 Task: Change page margins to normal.
Action: Mouse moved to (40, 65)
Screenshot: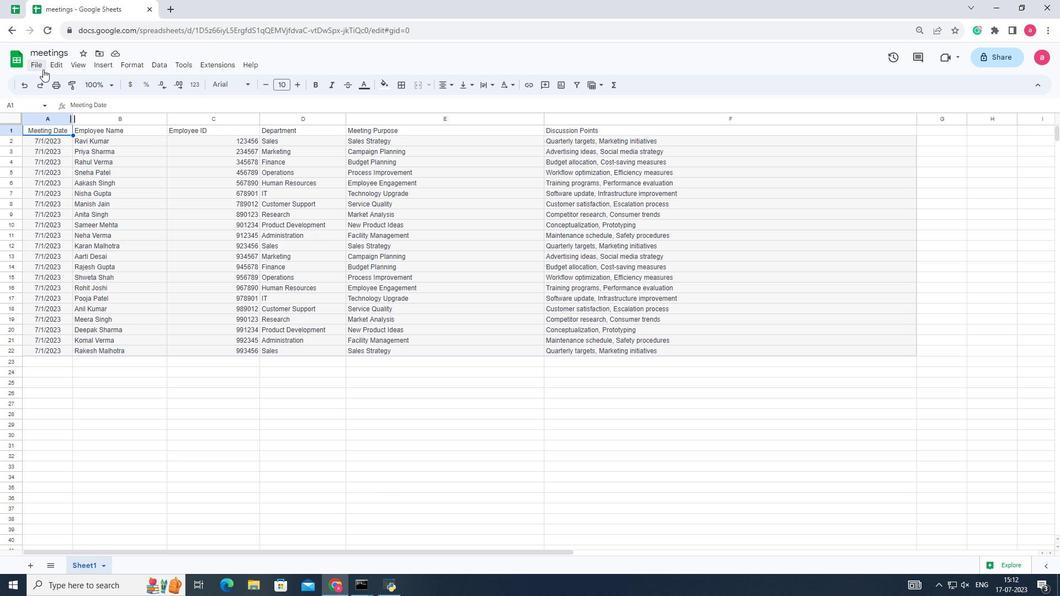 
Action: Mouse pressed left at (40, 65)
Screenshot: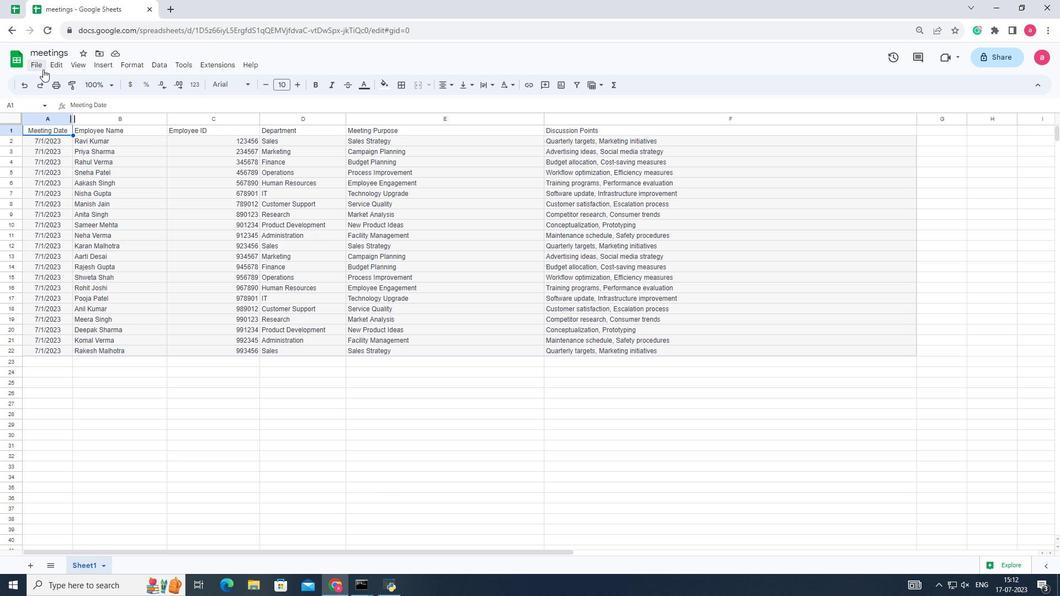 
Action: Mouse moved to (57, 364)
Screenshot: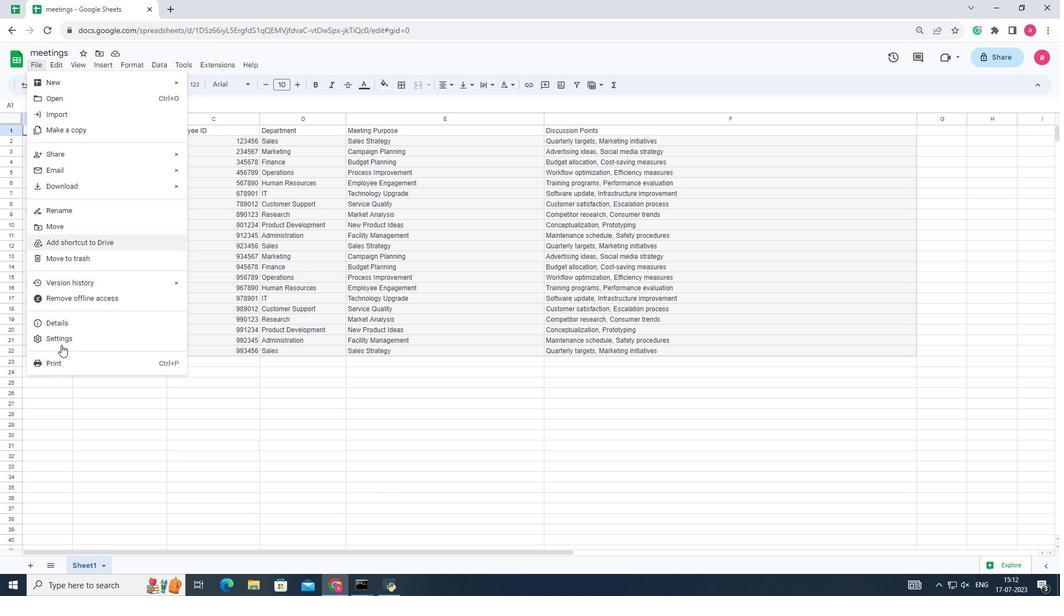 
Action: Mouse pressed left at (57, 364)
Screenshot: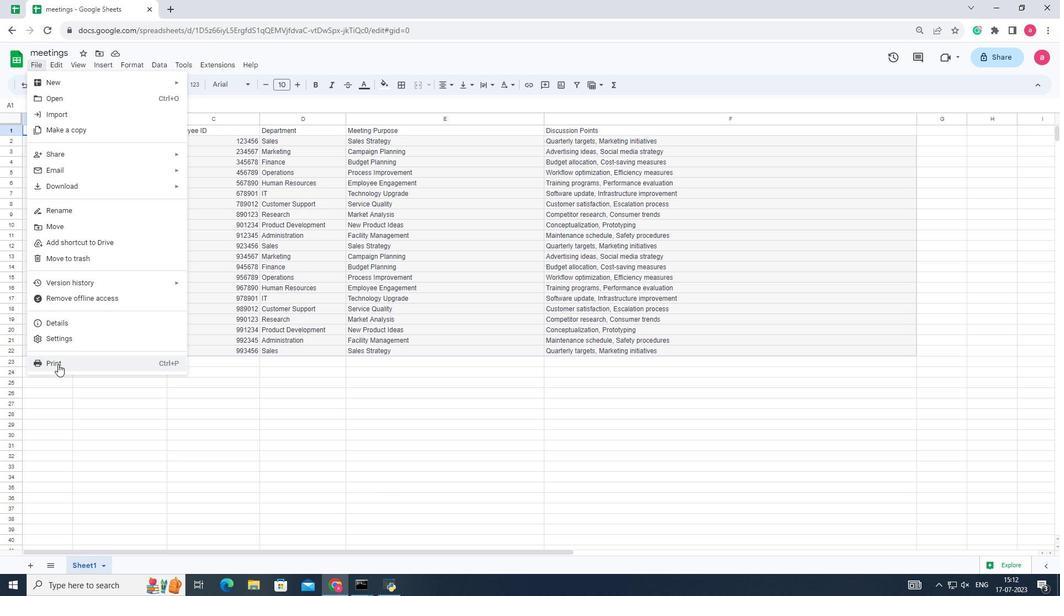 
Action: Mouse moved to (958, 270)
Screenshot: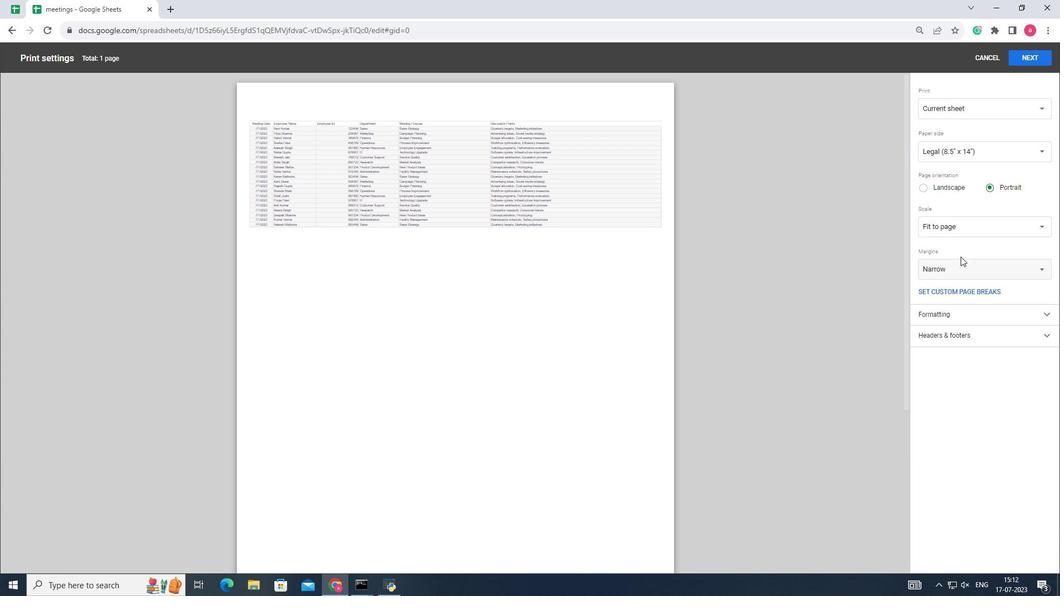 
Action: Mouse pressed left at (958, 270)
Screenshot: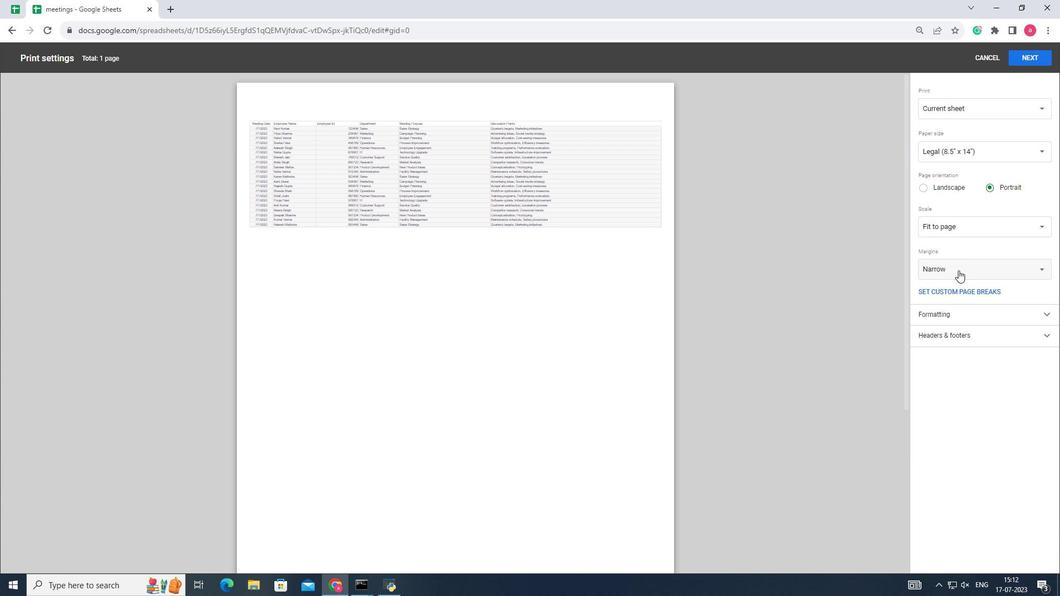 
Action: Mouse moved to (958, 256)
Screenshot: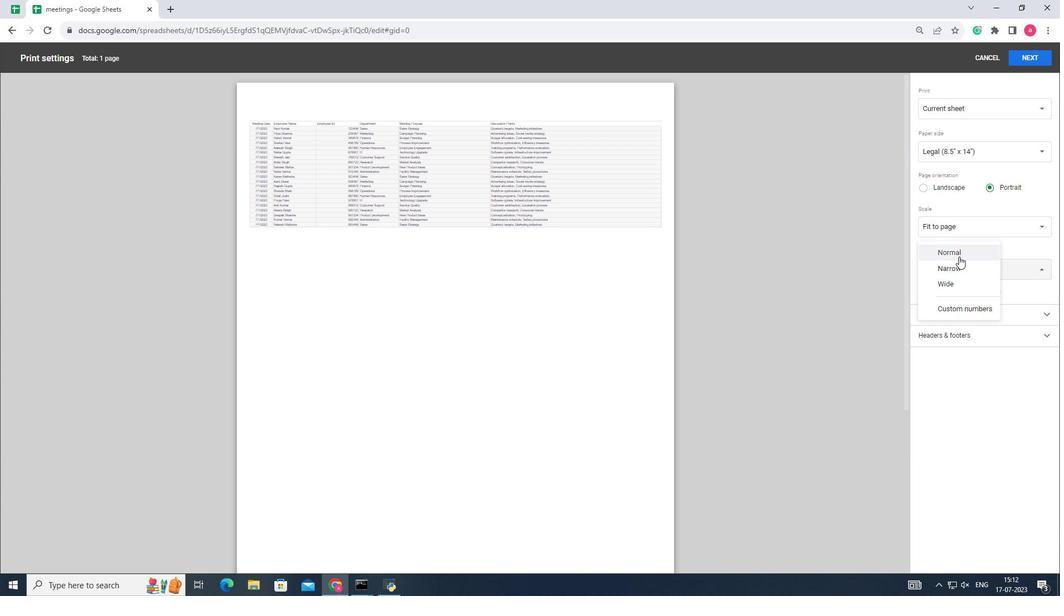 
Action: Mouse pressed left at (958, 256)
Screenshot: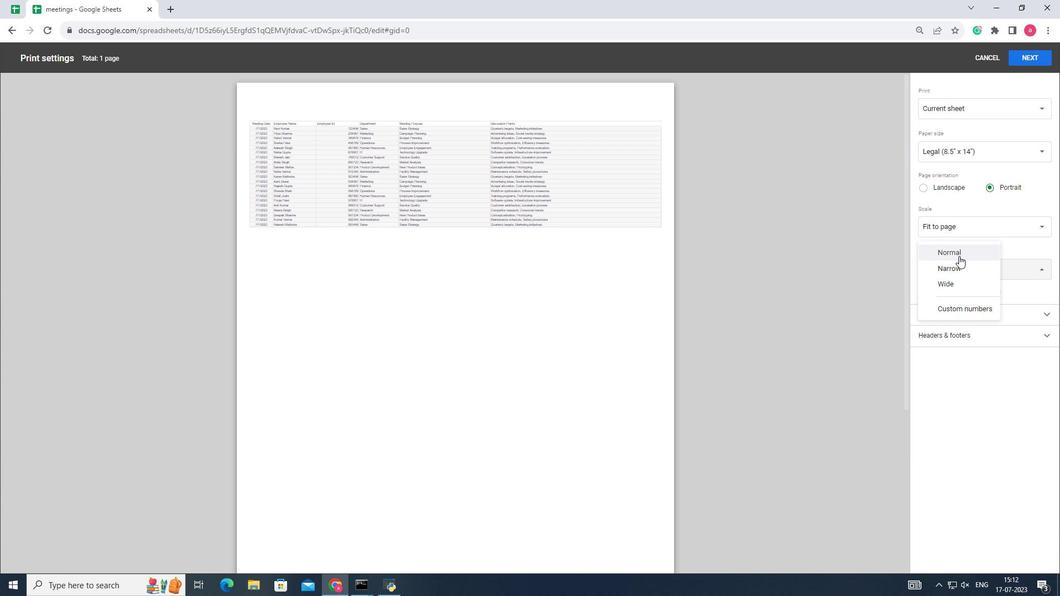 
